 Task: Add a condition where "Status category Greater than Open" in recently solved tickets.
Action: Mouse moved to (145, 495)
Screenshot: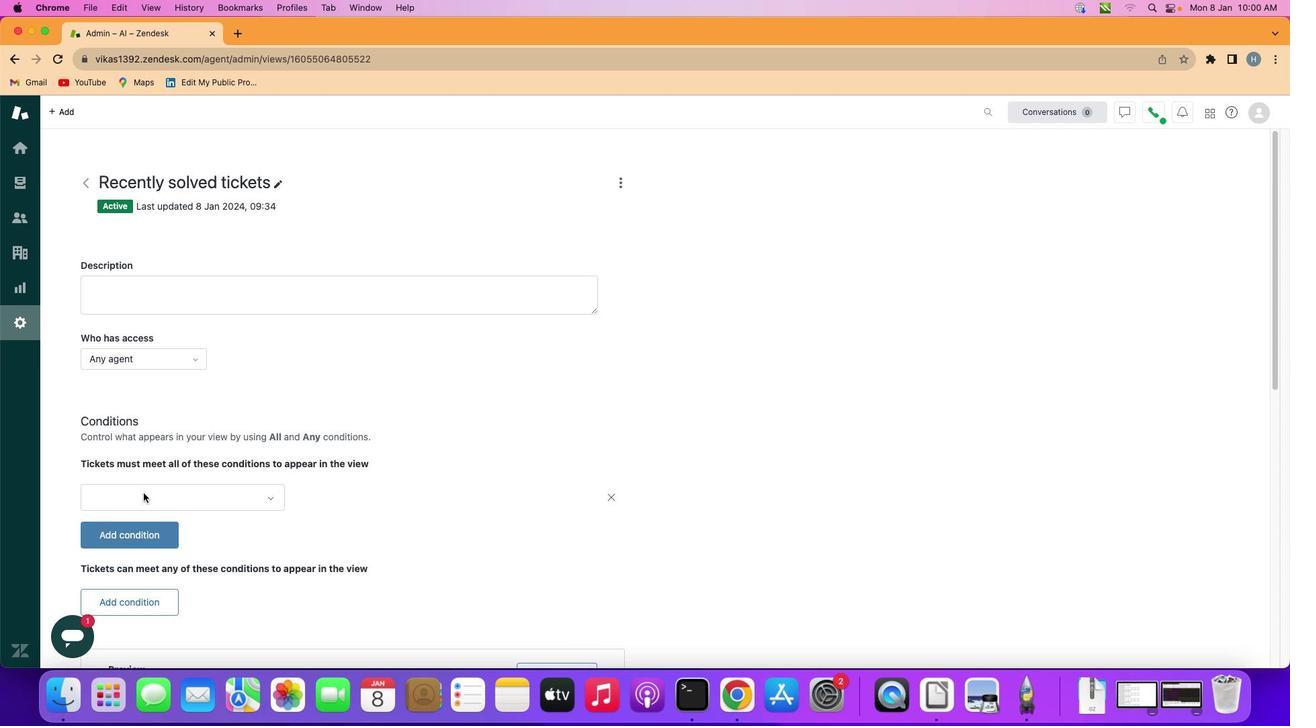 
Action: Mouse pressed left at (145, 495)
Screenshot: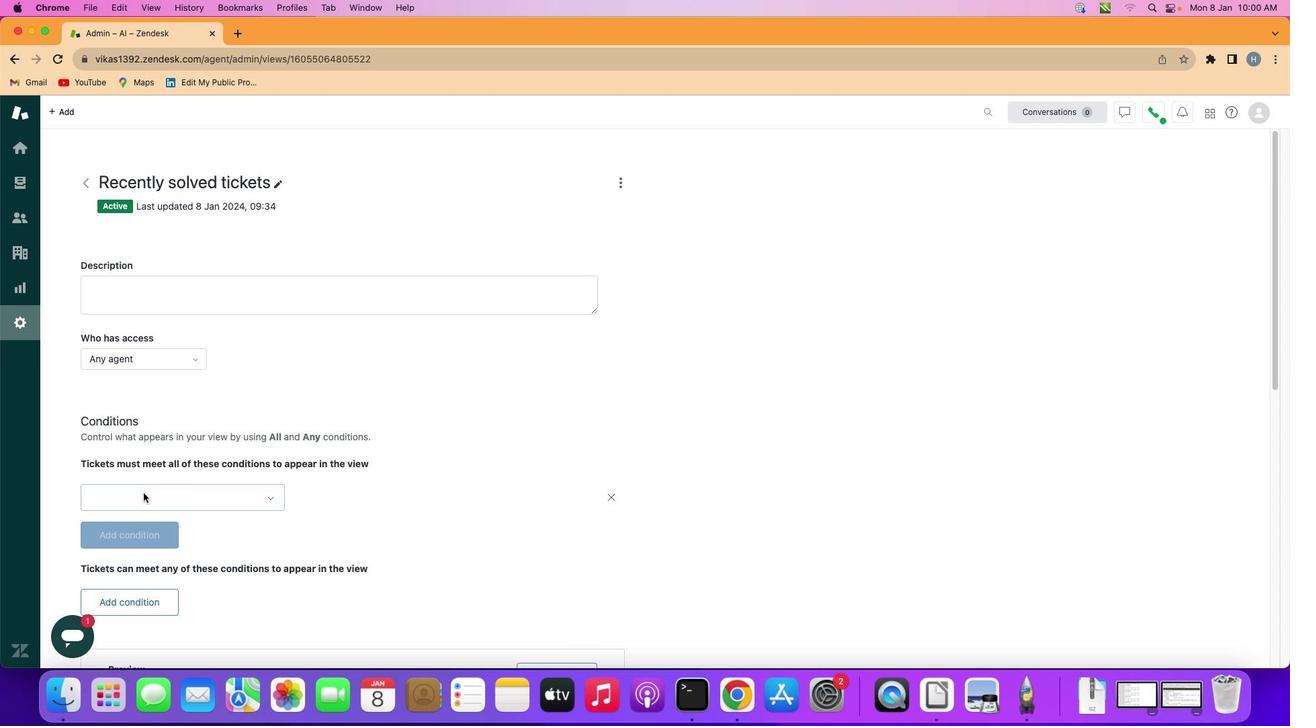 
Action: Mouse moved to (206, 498)
Screenshot: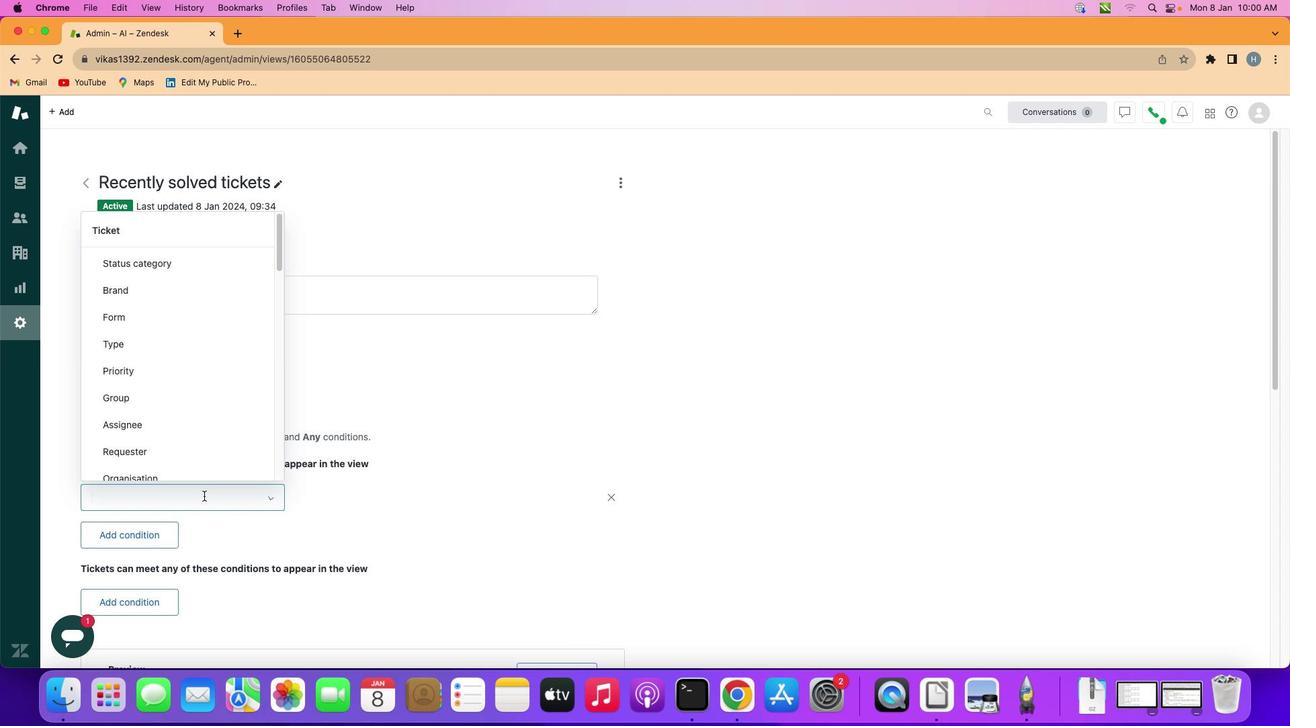 
Action: Mouse pressed left at (206, 498)
Screenshot: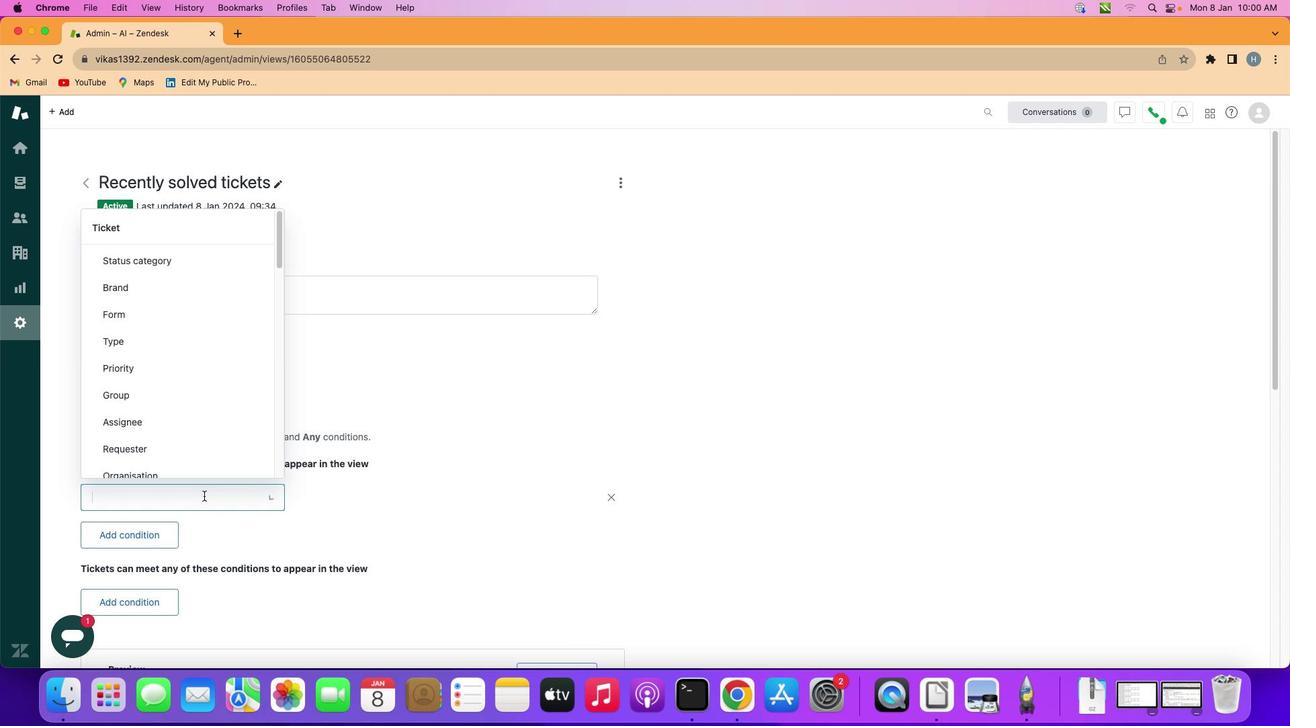 
Action: Mouse moved to (224, 260)
Screenshot: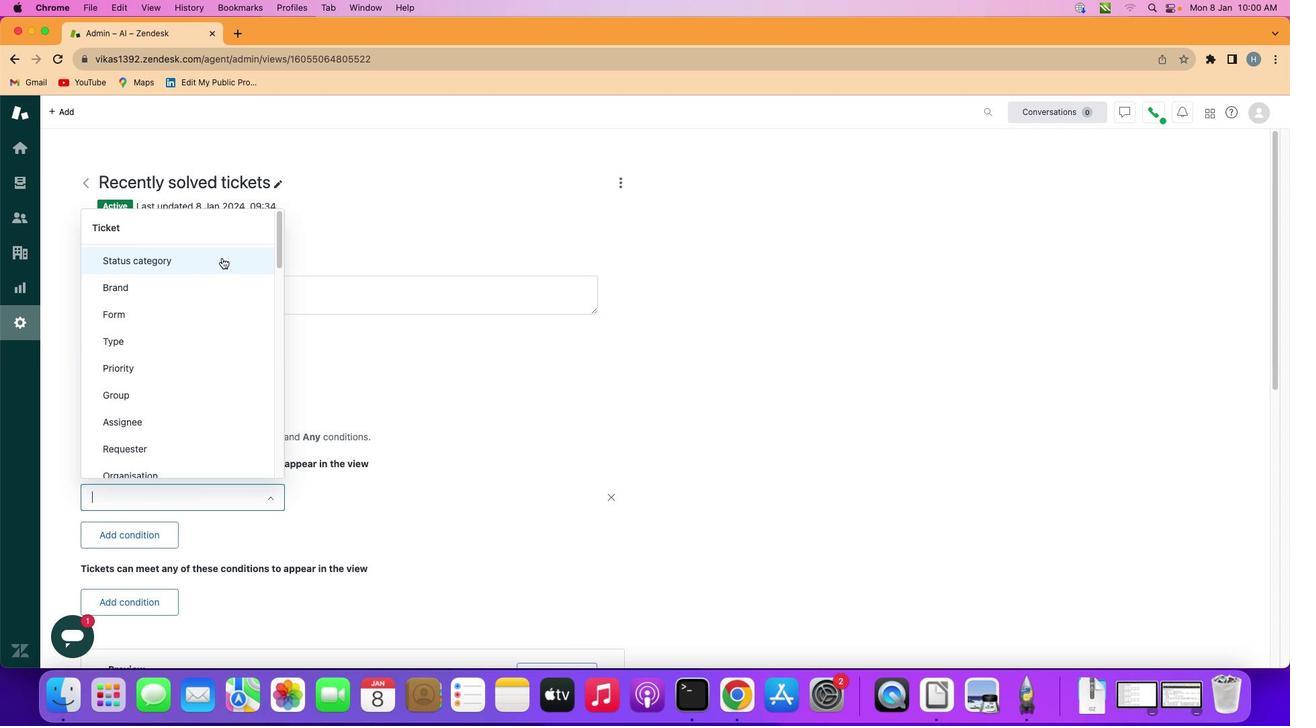 
Action: Mouse pressed left at (224, 260)
Screenshot: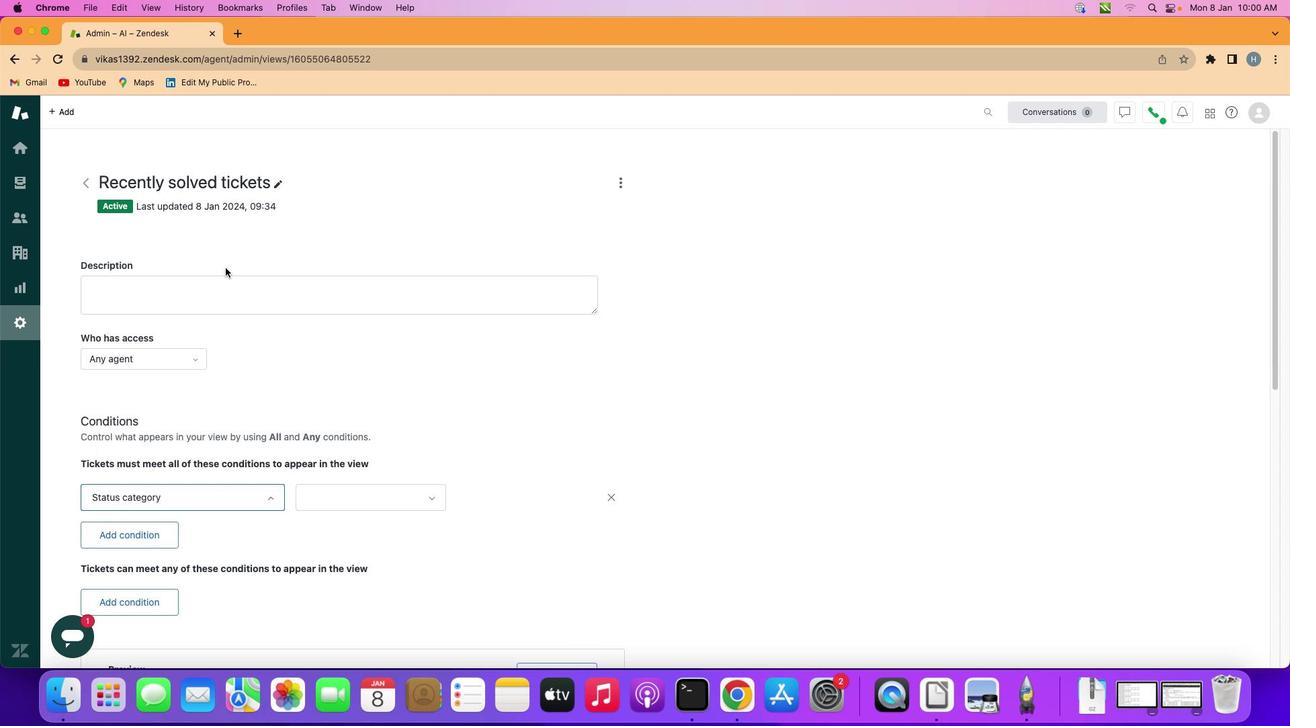 
Action: Mouse moved to (385, 498)
Screenshot: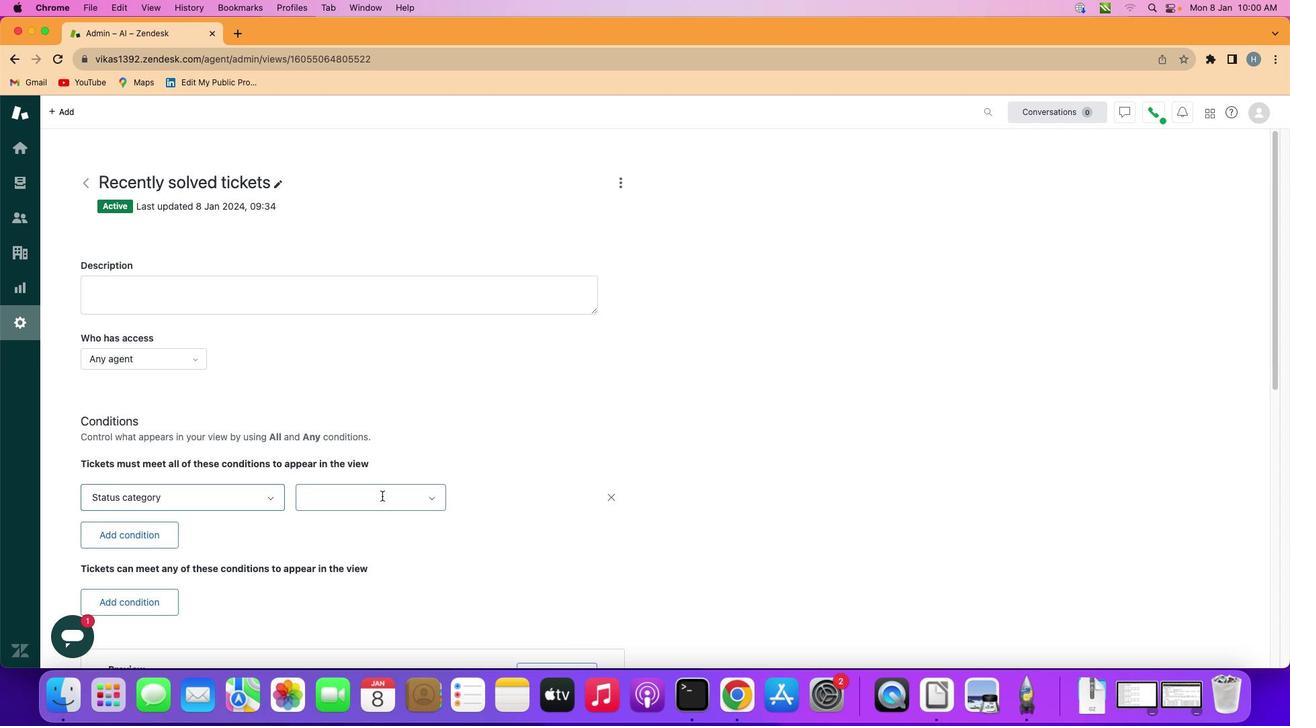 
Action: Mouse pressed left at (385, 498)
Screenshot: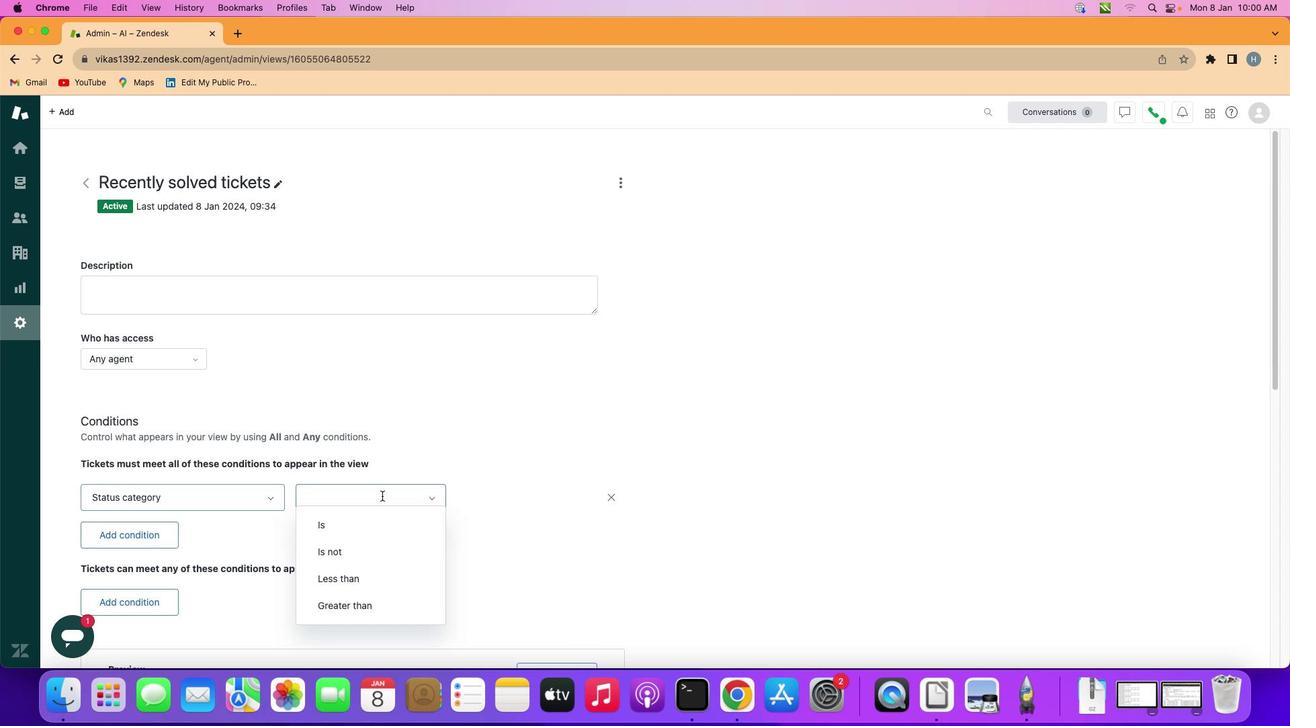 
Action: Mouse moved to (387, 608)
Screenshot: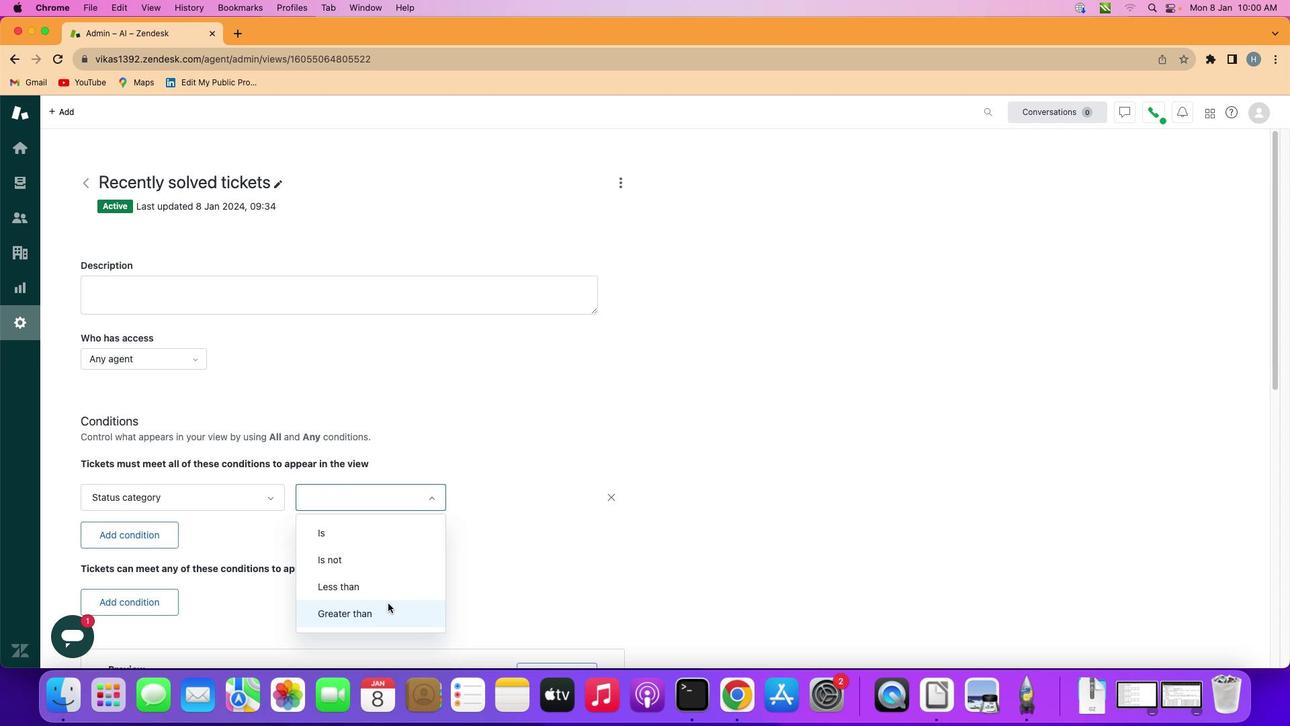 
Action: Mouse pressed left at (387, 608)
Screenshot: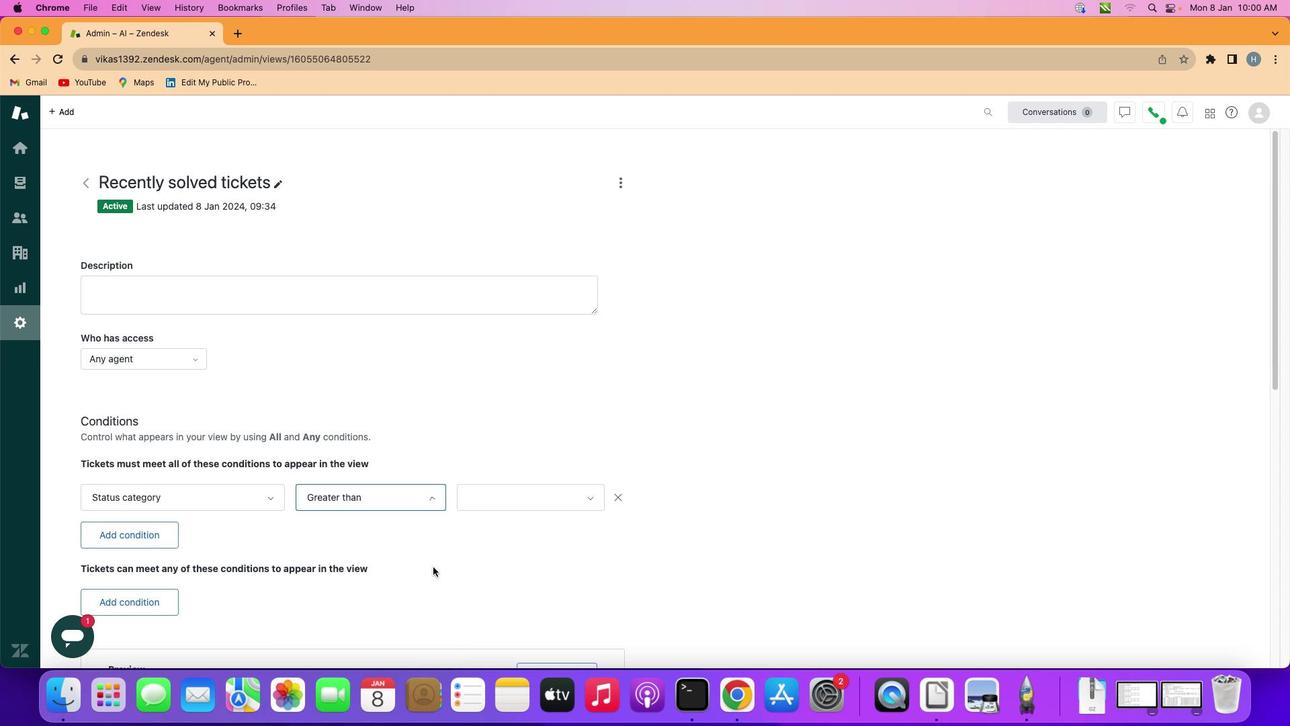
Action: Mouse moved to (557, 495)
Screenshot: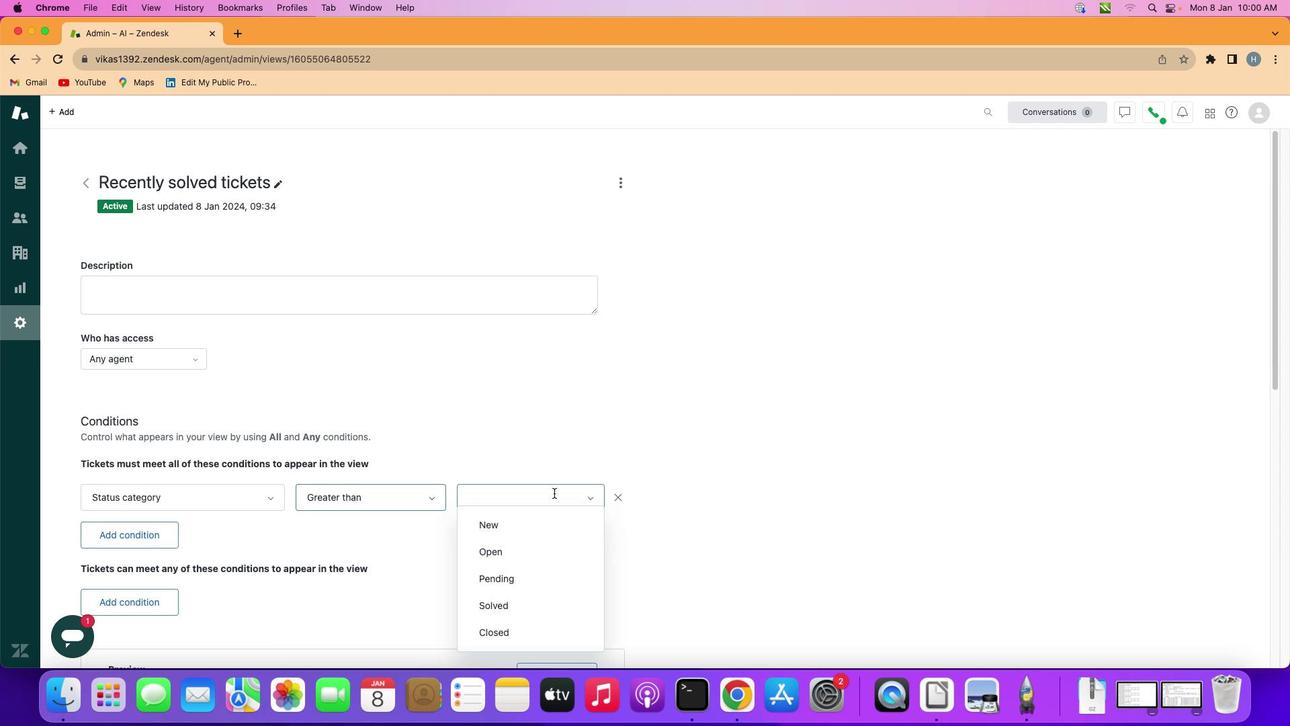 
Action: Mouse pressed left at (557, 495)
Screenshot: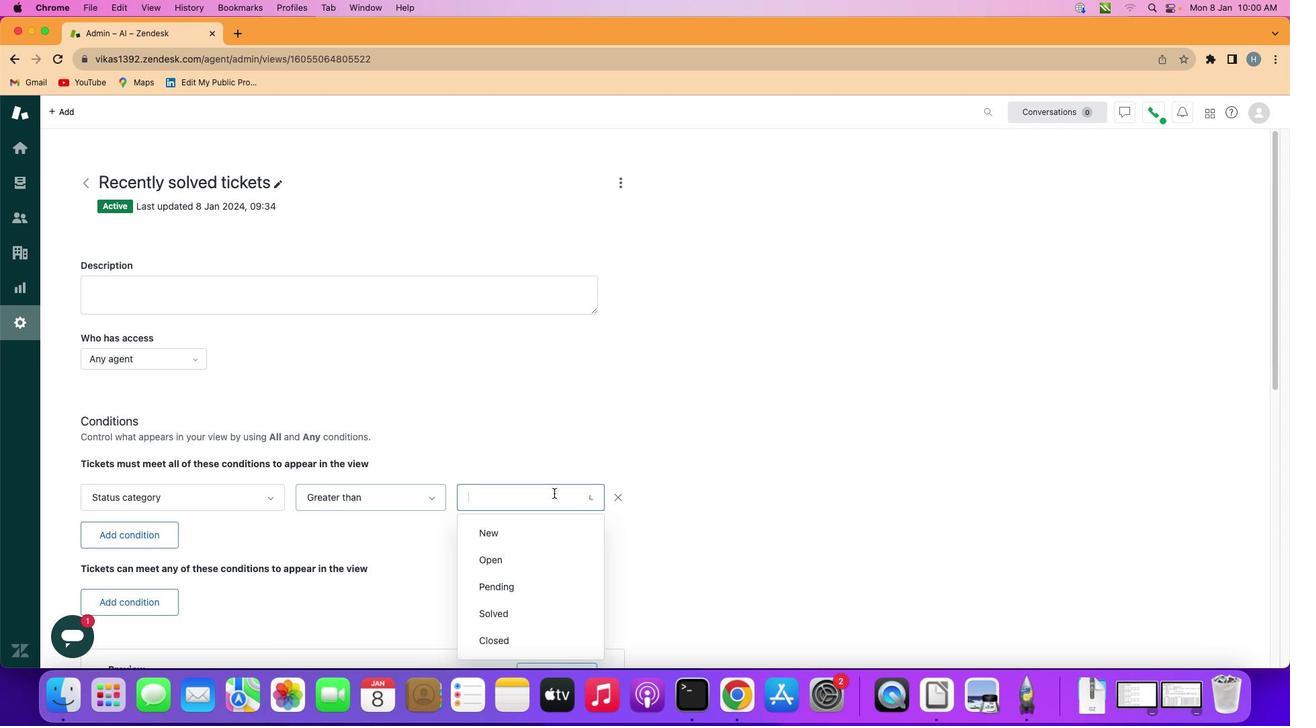 
Action: Mouse moved to (540, 560)
Screenshot: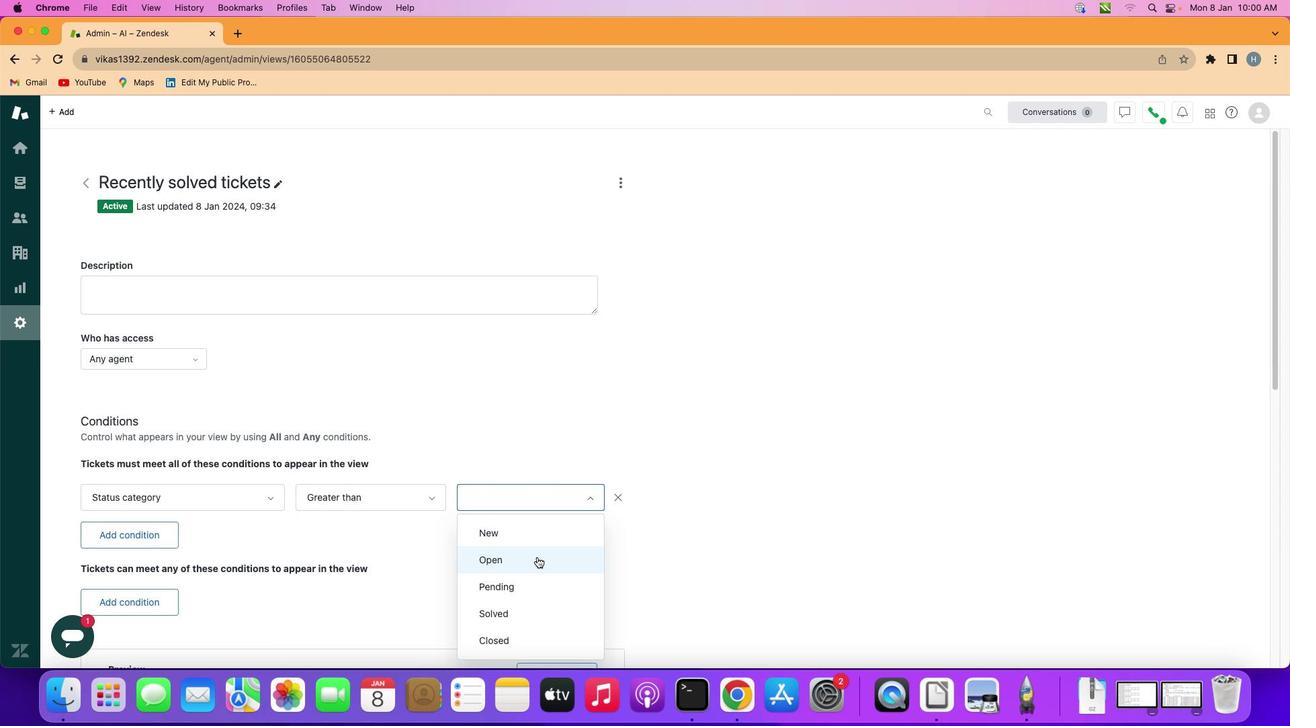 
Action: Mouse pressed left at (540, 560)
Screenshot: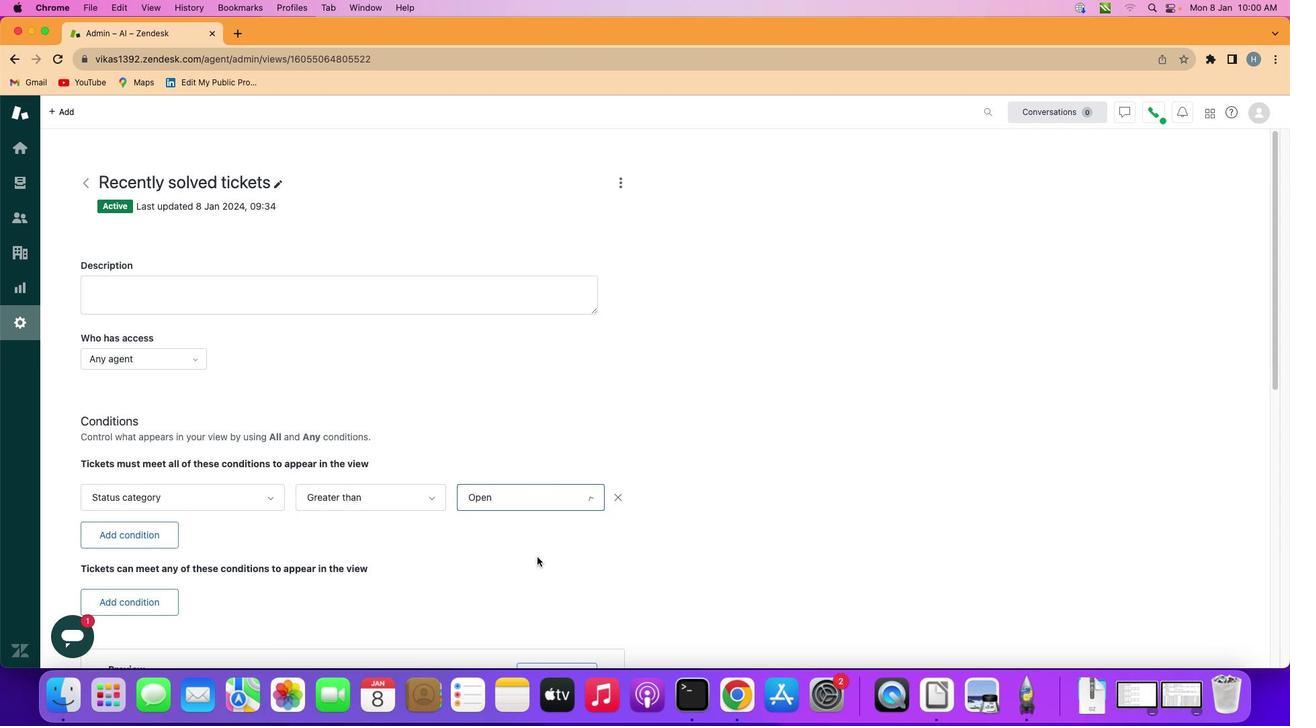 
Action: Mouse moved to (489, 553)
Screenshot: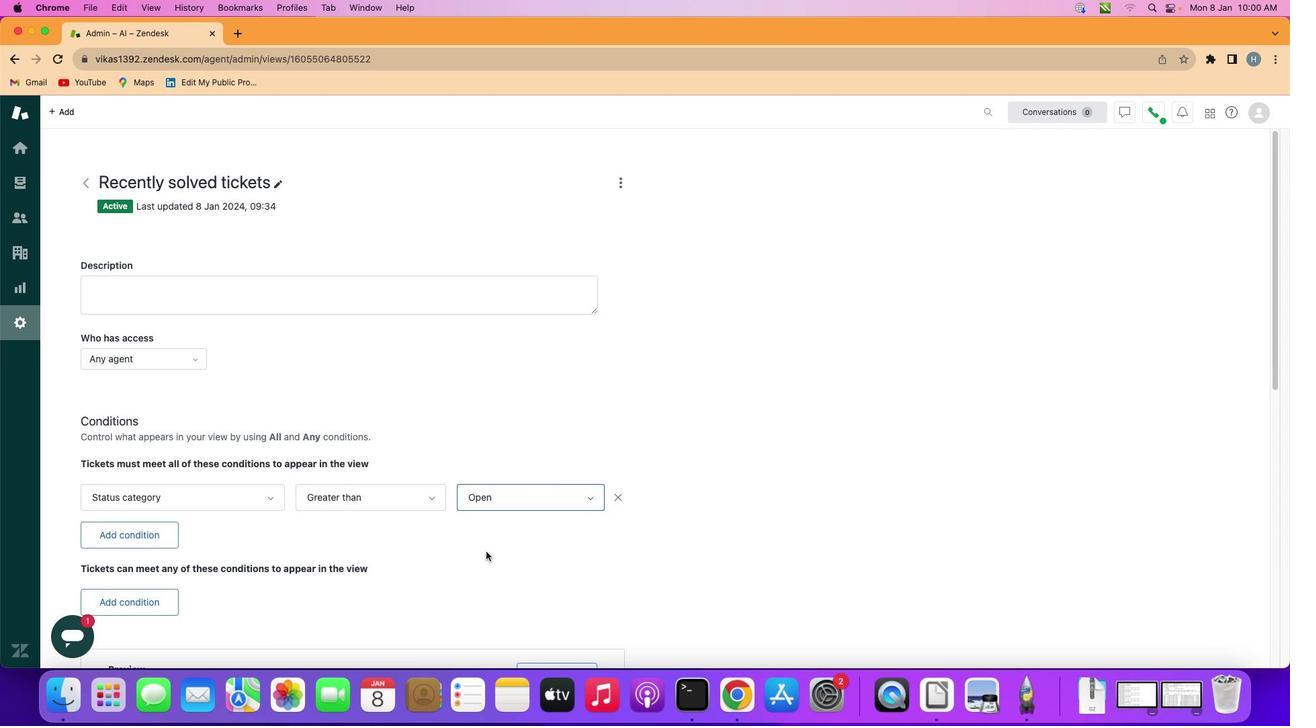 
